 Task: Set the "Subtitle autodetection fuzziness" for subtitles to 3.
Action: Mouse moved to (92, 11)
Screenshot: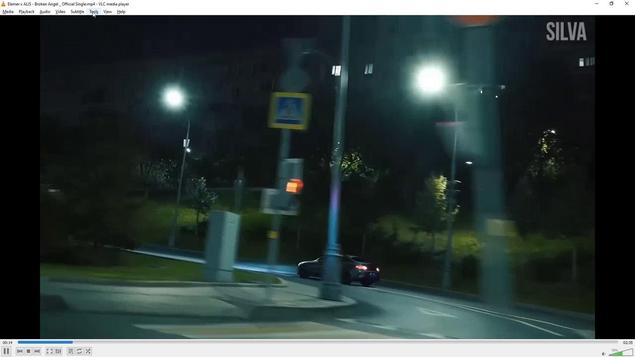 
Action: Mouse pressed left at (92, 11)
Screenshot: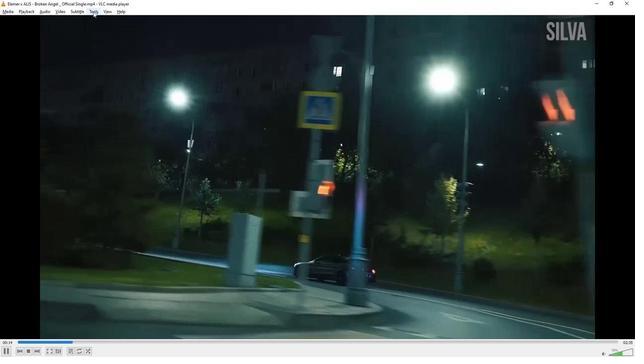 
Action: Mouse moved to (104, 91)
Screenshot: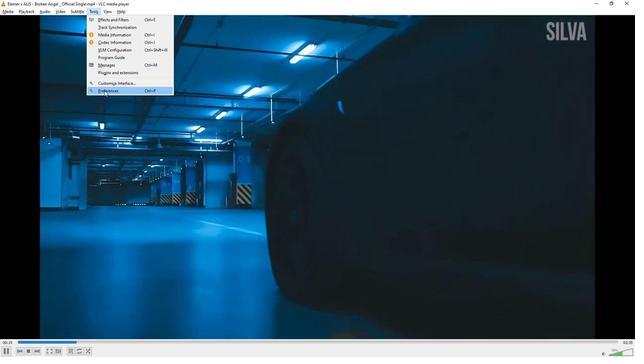 
Action: Mouse pressed left at (104, 91)
Screenshot: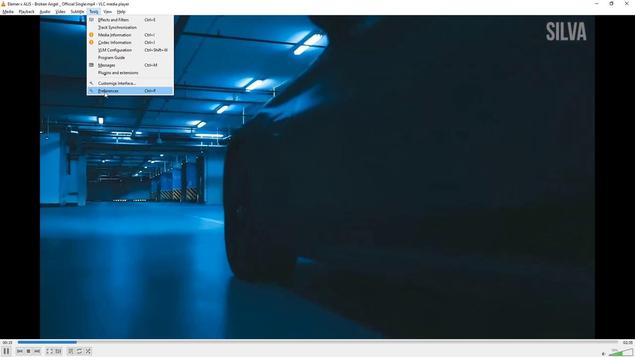 
Action: Mouse moved to (121, 289)
Screenshot: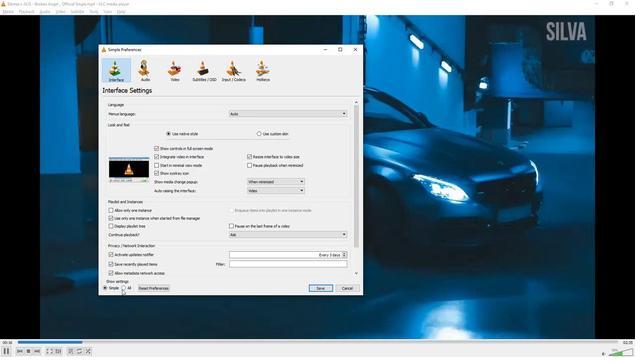 
Action: Mouse pressed left at (121, 289)
Screenshot: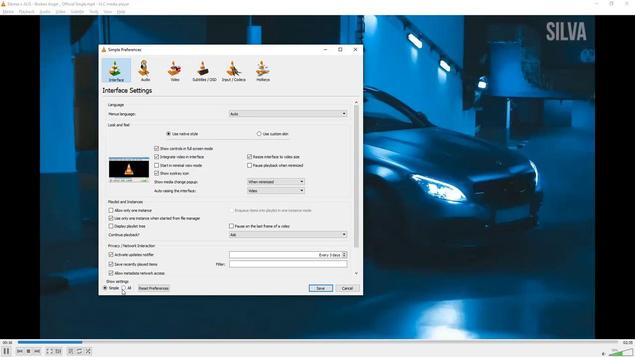 
Action: Mouse moved to (125, 219)
Screenshot: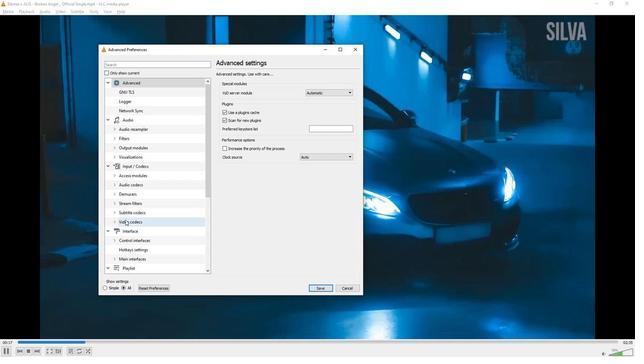 
Action: Mouse scrolled (125, 219) with delta (0, 0)
Screenshot: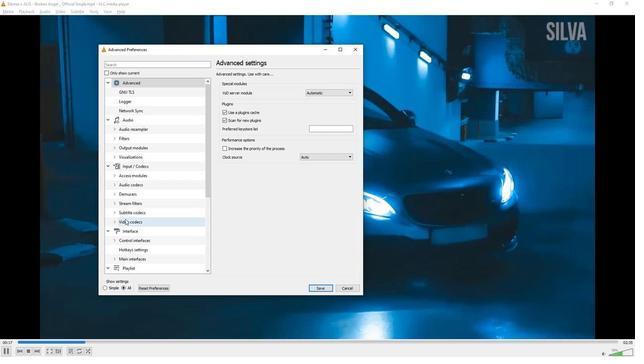 
Action: Mouse scrolled (125, 219) with delta (0, 0)
Screenshot: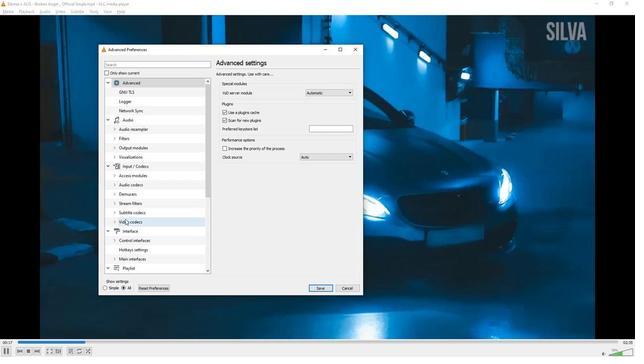 
Action: Mouse scrolled (125, 219) with delta (0, 0)
Screenshot: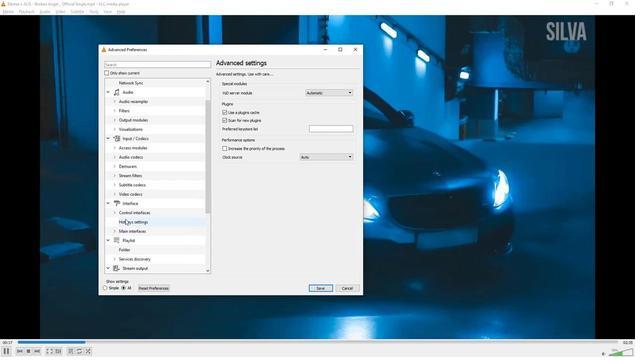 
Action: Mouse scrolled (125, 219) with delta (0, 0)
Screenshot: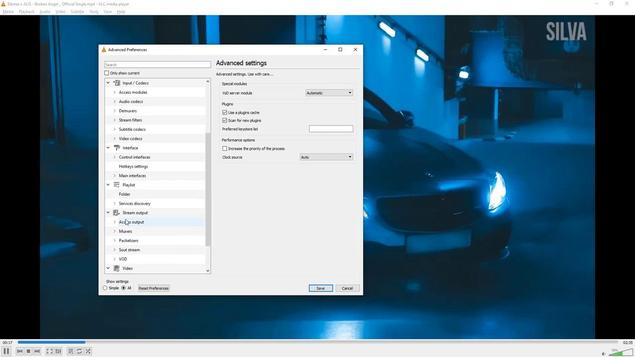 
Action: Mouse scrolled (125, 219) with delta (0, 0)
Screenshot: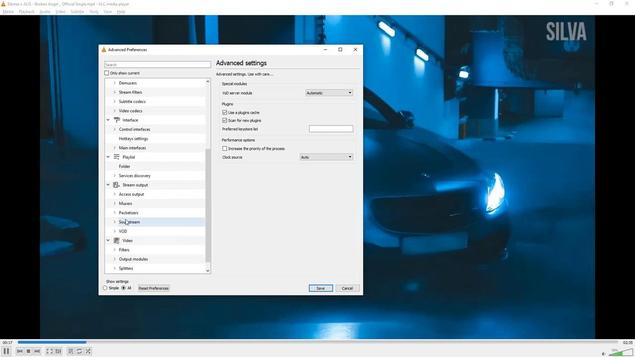
Action: Mouse scrolled (125, 219) with delta (0, 0)
Screenshot: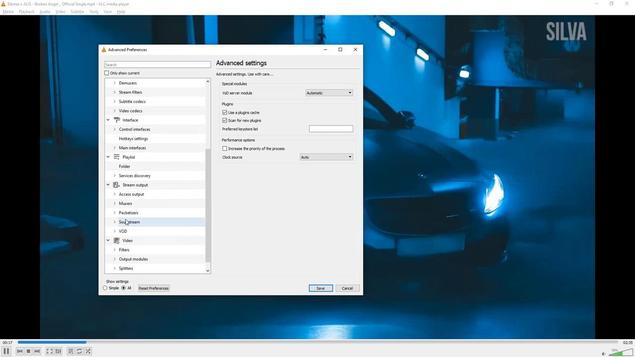 
Action: Mouse scrolled (125, 219) with delta (0, 0)
Screenshot: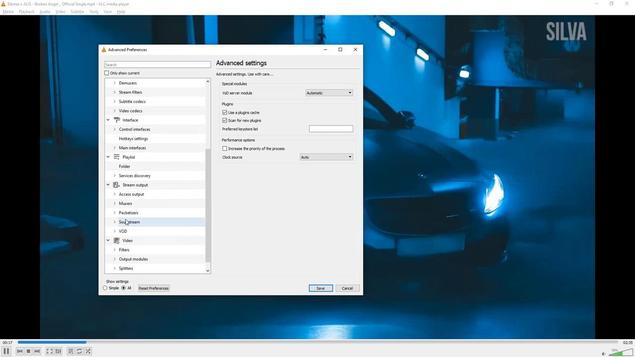 
Action: Mouse scrolled (125, 219) with delta (0, 0)
Screenshot: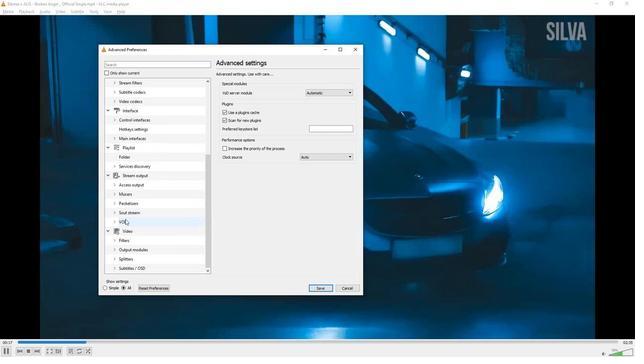 
Action: Mouse moved to (134, 267)
Screenshot: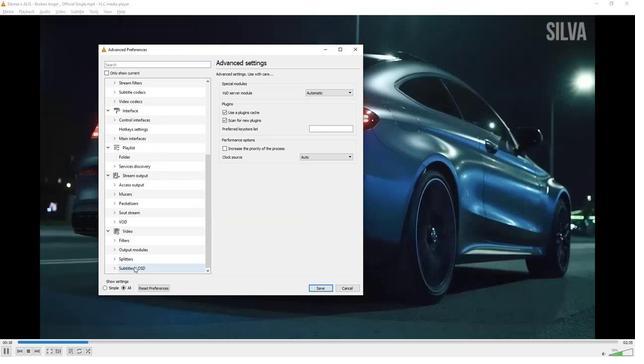 
Action: Mouse pressed left at (134, 267)
Screenshot: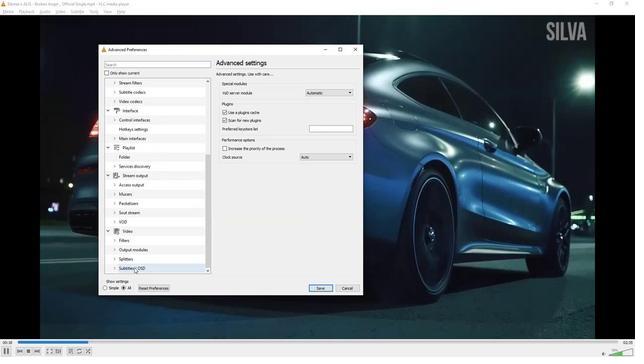 
Action: Mouse moved to (349, 148)
Screenshot: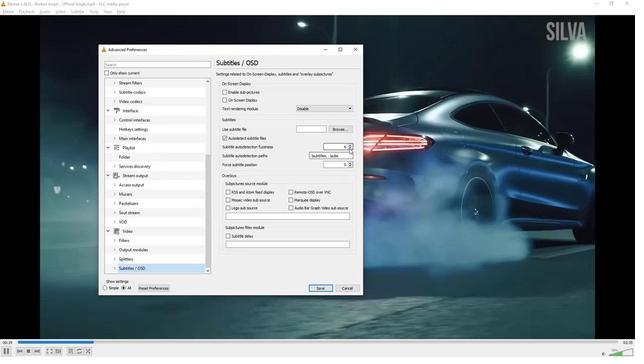 
Action: Mouse pressed left at (349, 148)
Screenshot: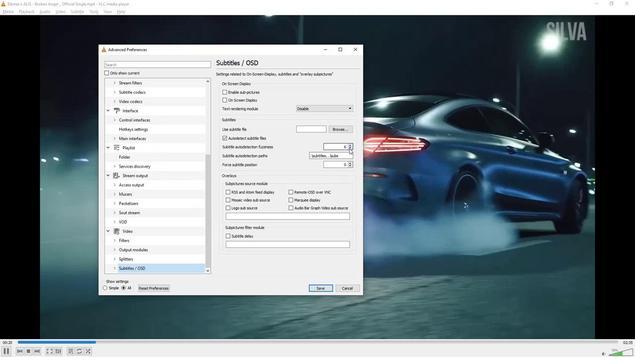 
Action: Mouse pressed left at (349, 148)
Screenshot: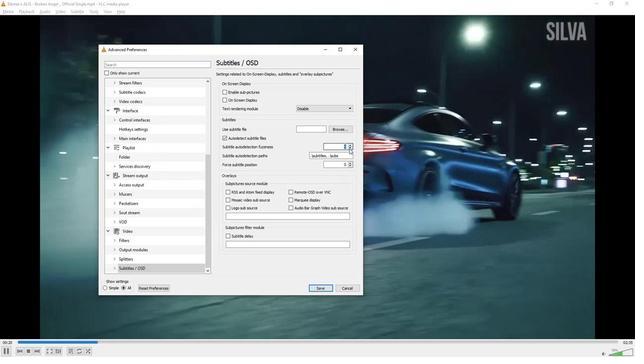 
Action: Mouse pressed left at (349, 148)
Screenshot: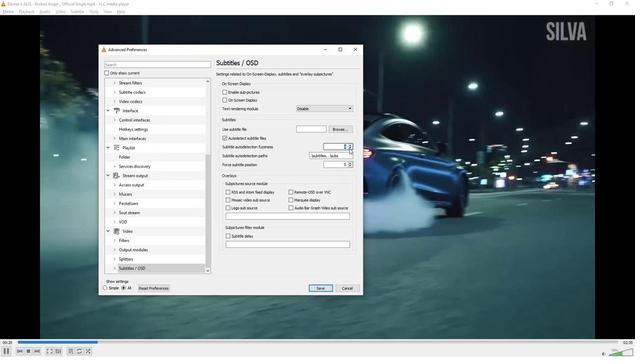 
Action: Mouse moved to (305, 143)
Screenshot: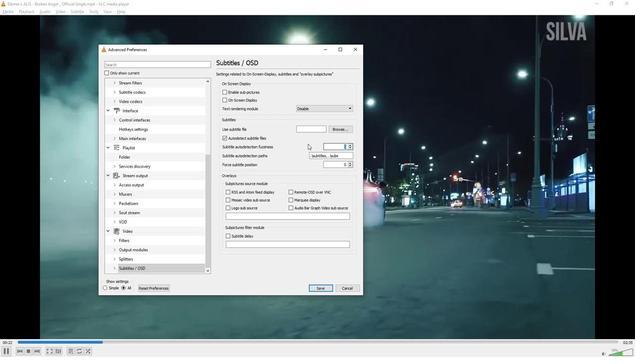 
Action: Mouse pressed left at (305, 143)
Screenshot: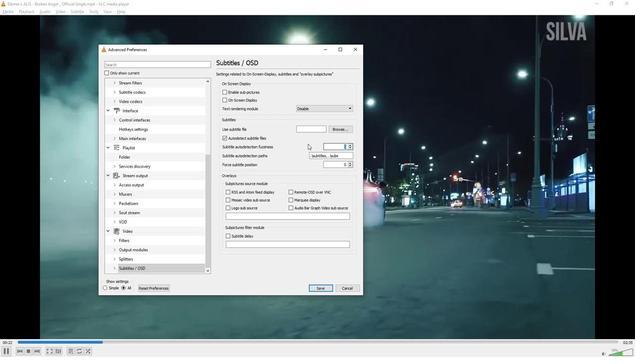 
Action: Mouse moved to (305, 142)
Screenshot: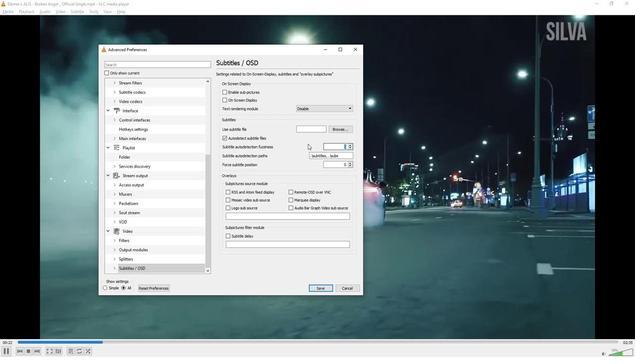 
